 Task: Set and save  "Default tune Set and save ting used" for "H.264/MPEG-4 Part 10/AVC encoder (x264)" to the  psnr.
Action: Mouse moved to (122, 12)
Screenshot: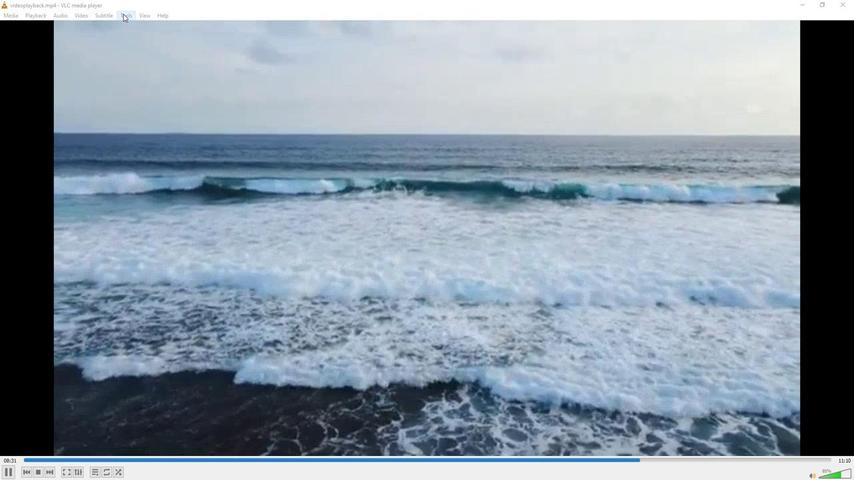 
Action: Mouse pressed left at (122, 12)
Screenshot: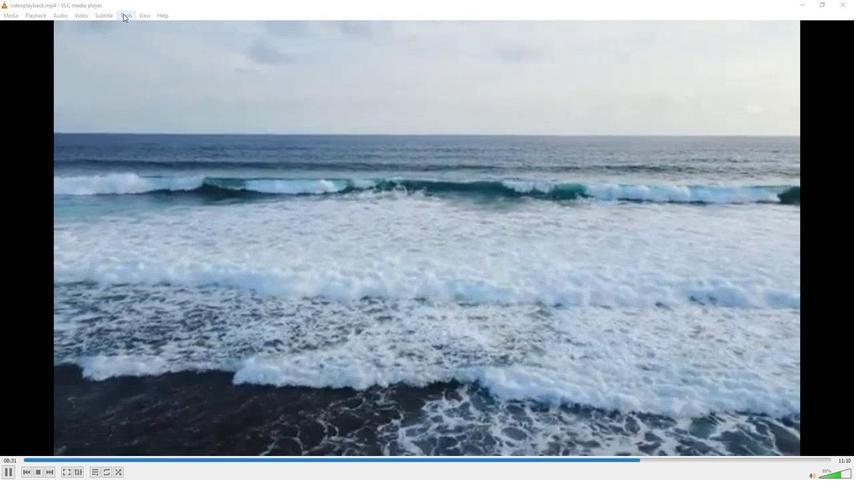 
Action: Mouse moved to (135, 119)
Screenshot: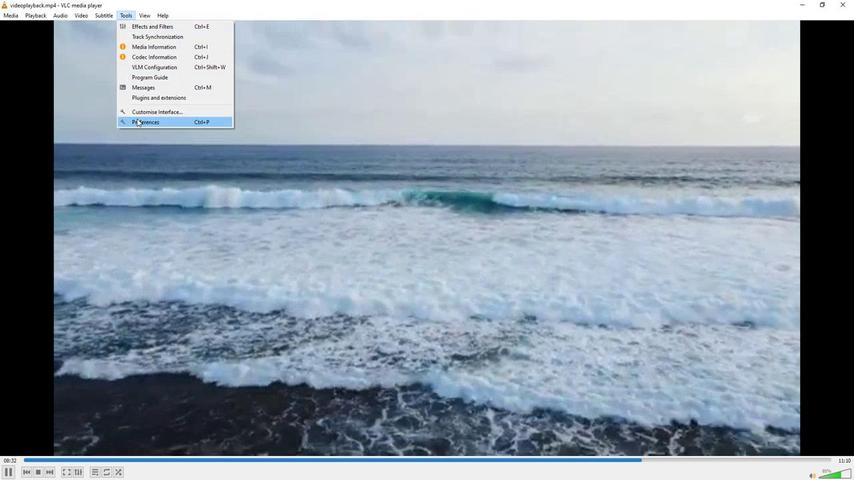
Action: Mouse pressed left at (135, 119)
Screenshot: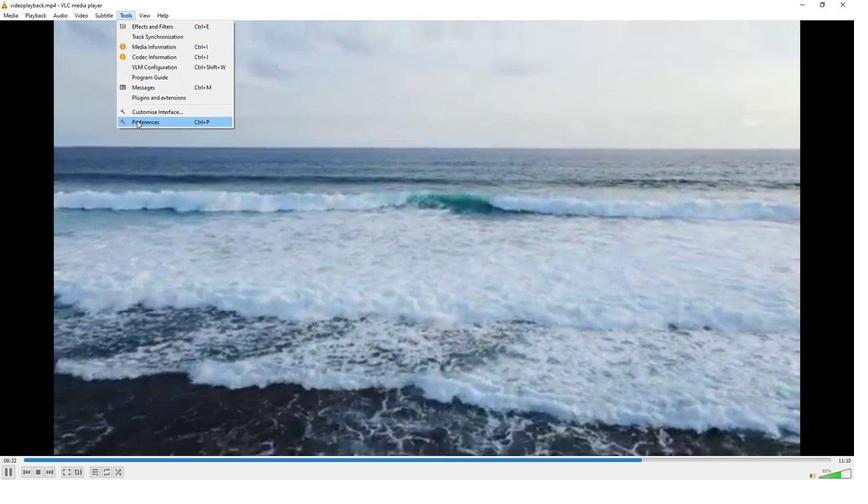 
Action: Mouse moved to (280, 391)
Screenshot: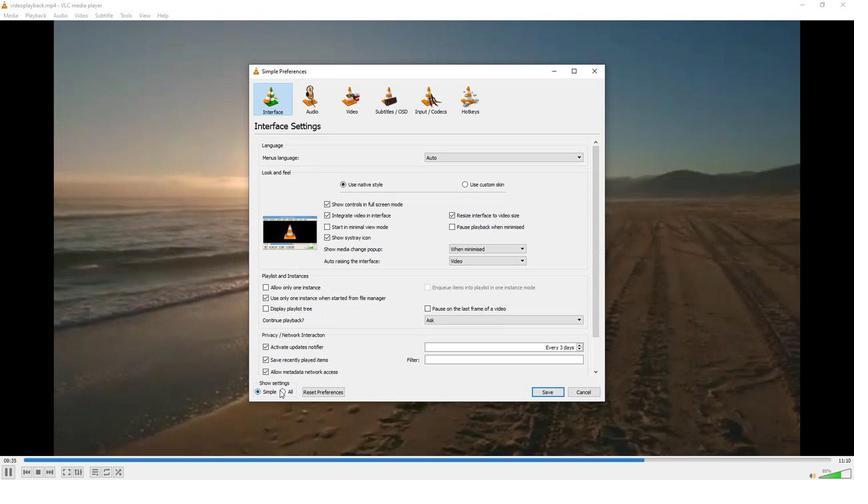 
Action: Mouse pressed left at (280, 391)
Screenshot: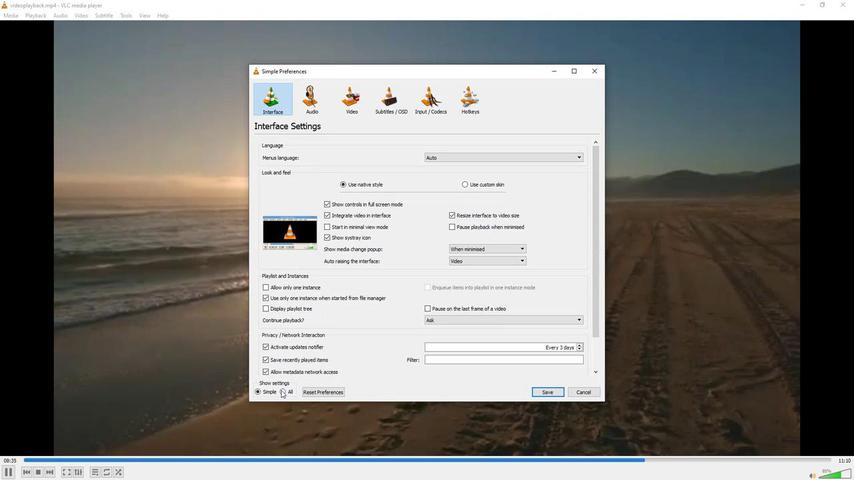 
Action: Mouse moved to (260, 228)
Screenshot: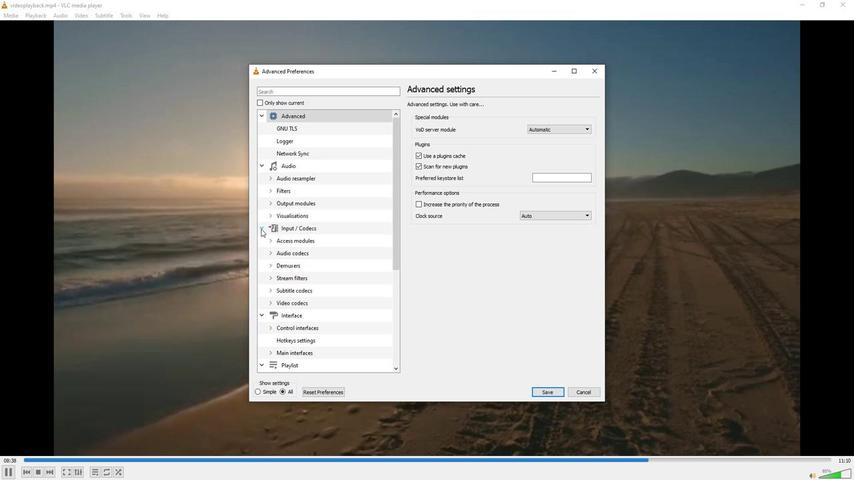 
Action: Mouse pressed left at (260, 228)
Screenshot: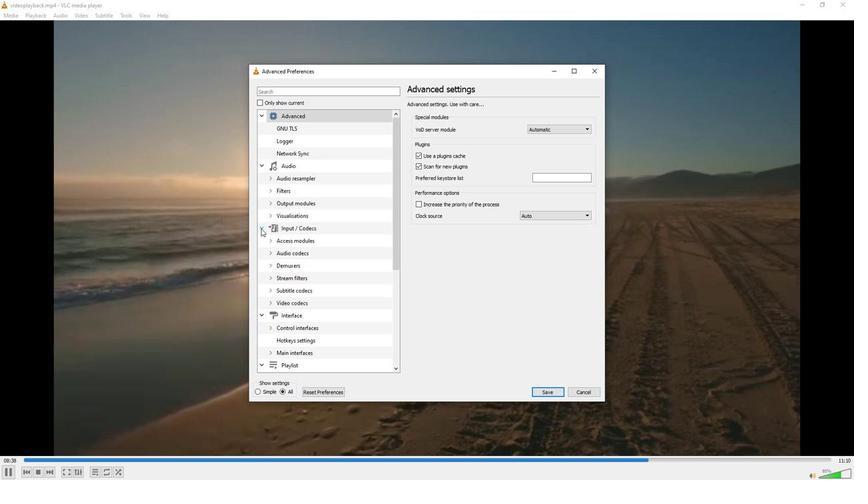 
Action: Mouse moved to (260, 227)
Screenshot: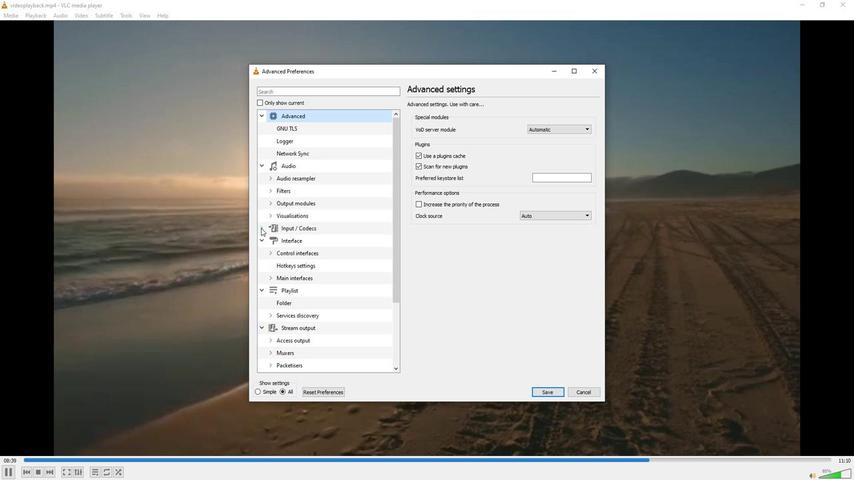 
Action: Mouse pressed left at (260, 227)
Screenshot: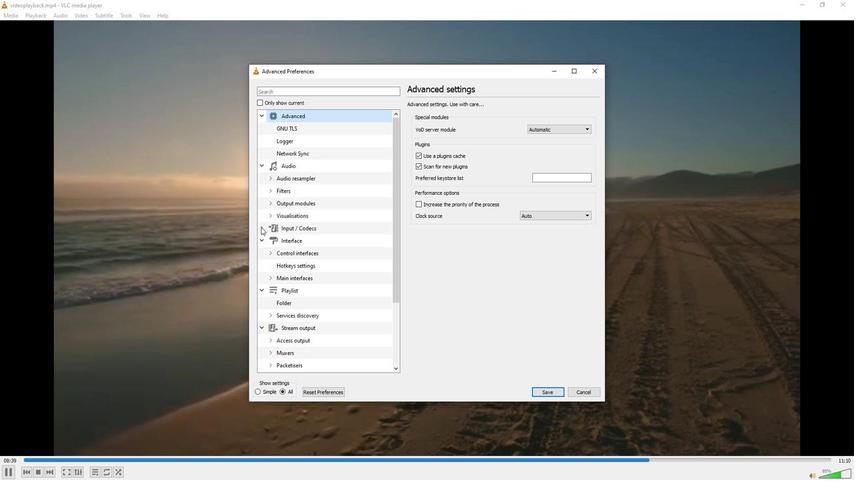 
Action: Mouse moved to (260, 229)
Screenshot: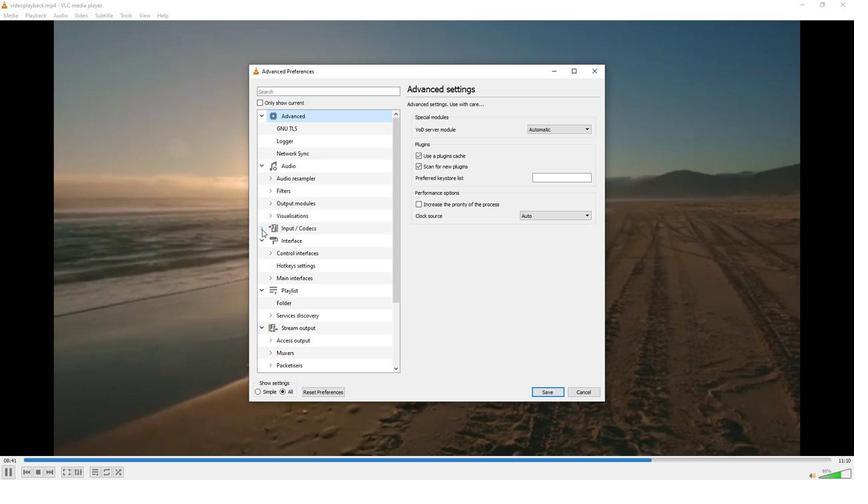
Action: Mouse pressed left at (260, 229)
Screenshot: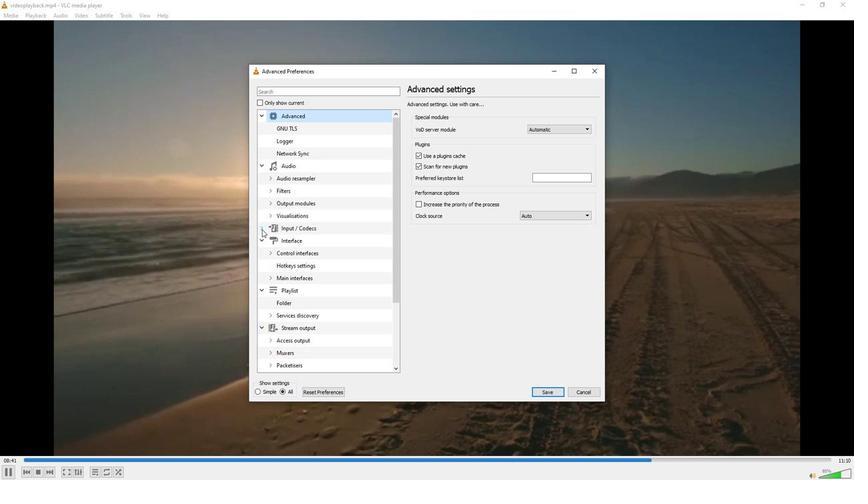 
Action: Mouse moved to (285, 302)
Screenshot: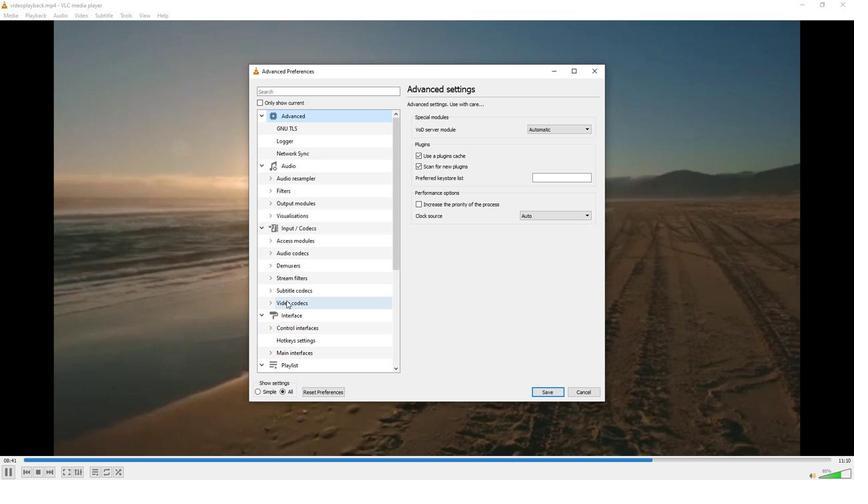 
Action: Mouse pressed left at (285, 302)
Screenshot: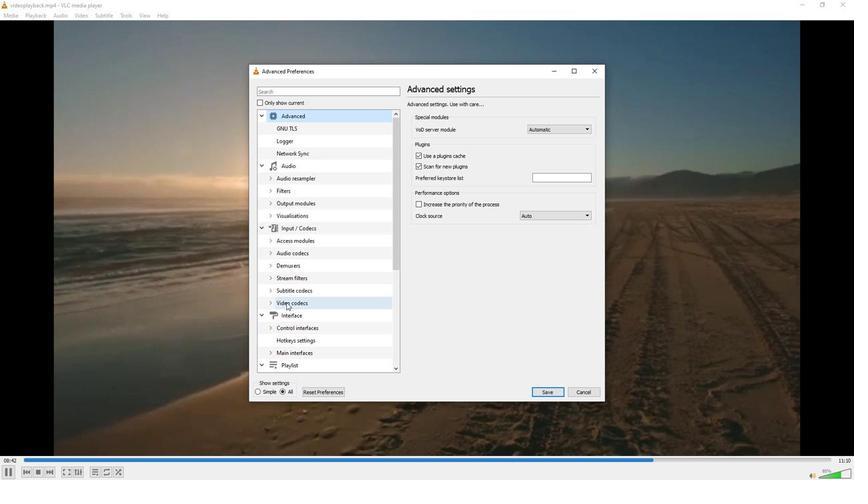 
Action: Mouse moved to (269, 302)
Screenshot: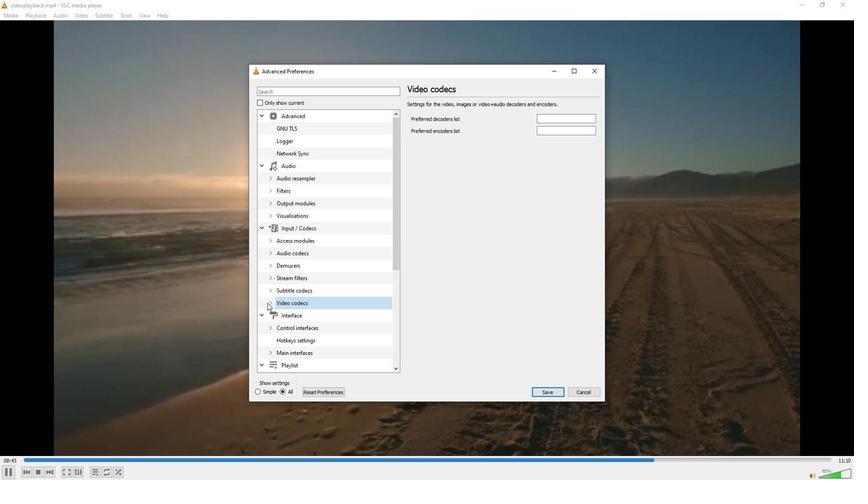 
Action: Mouse pressed left at (269, 302)
Screenshot: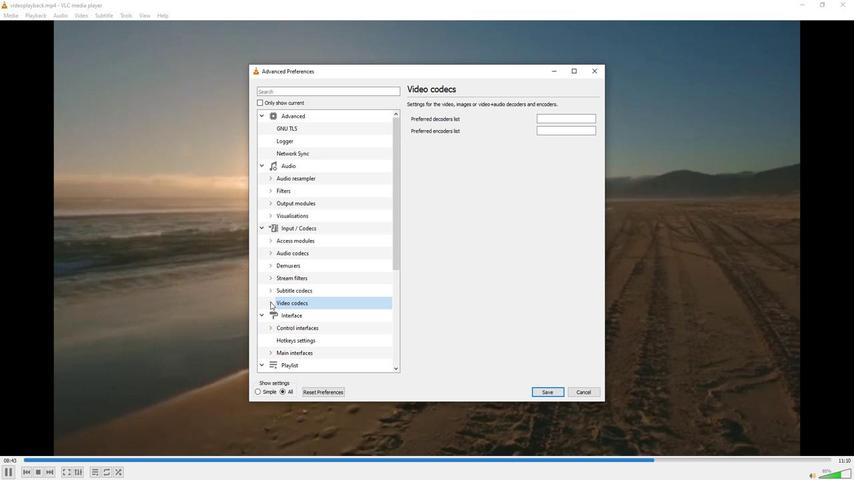 
Action: Mouse moved to (278, 309)
Screenshot: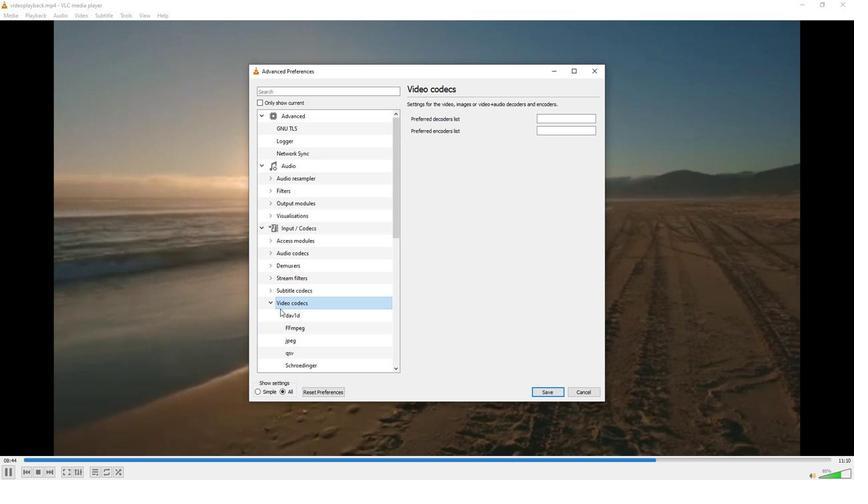 
Action: Mouse scrolled (278, 308) with delta (0, 0)
Screenshot: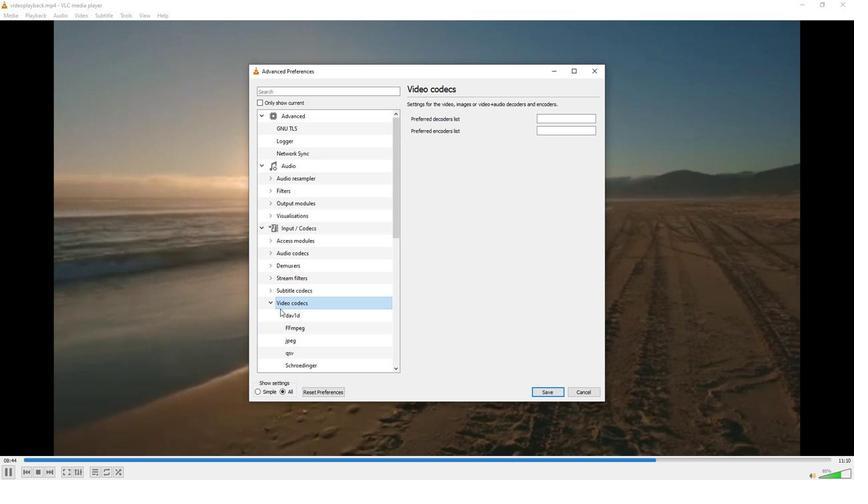 
Action: Mouse moved to (291, 367)
Screenshot: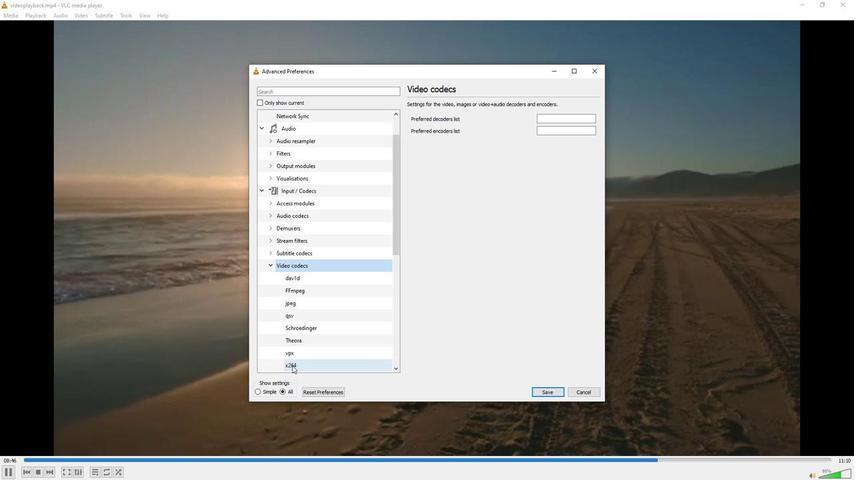 
Action: Mouse pressed left at (291, 367)
Screenshot: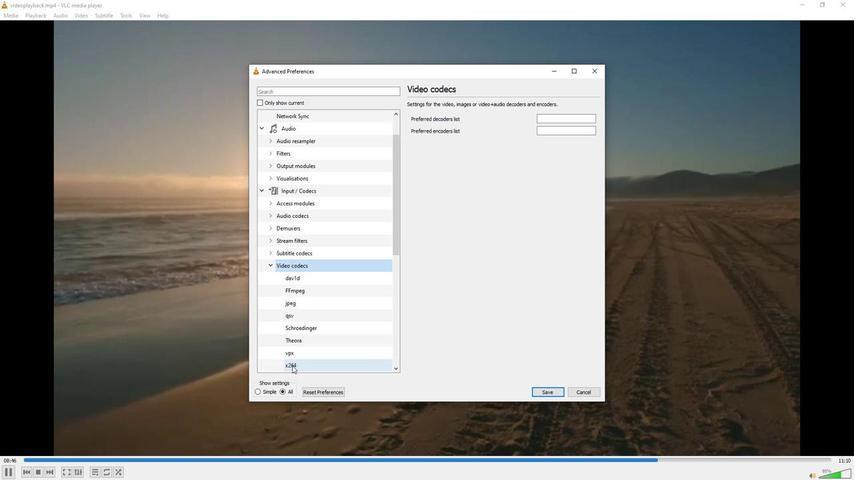 
Action: Mouse moved to (461, 282)
Screenshot: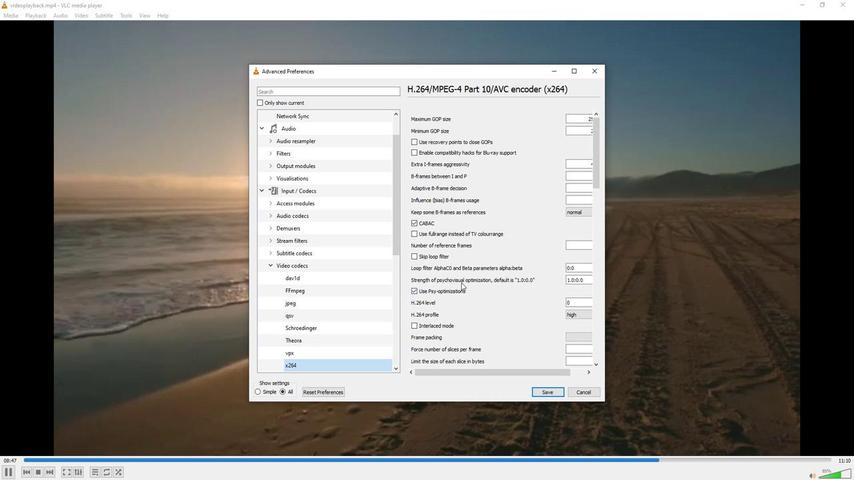 
Action: Mouse scrolled (461, 282) with delta (0, 0)
Screenshot: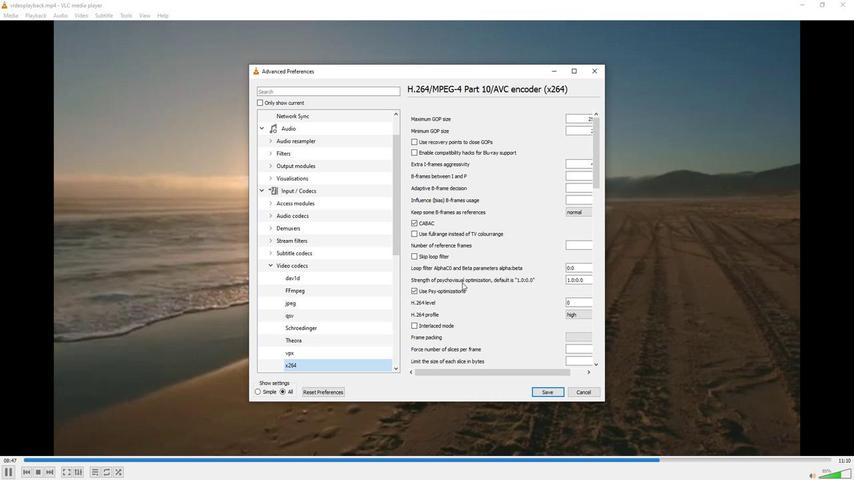 
Action: Mouse scrolled (461, 282) with delta (0, 0)
Screenshot: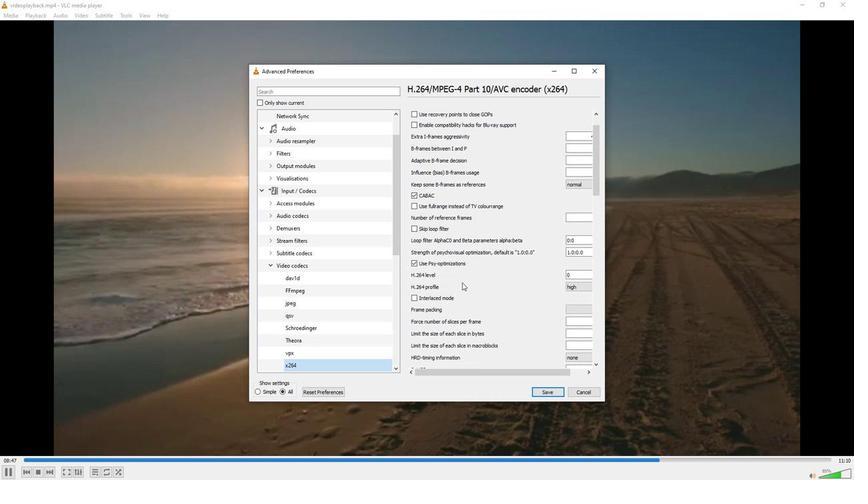 
Action: Mouse scrolled (461, 282) with delta (0, 0)
Screenshot: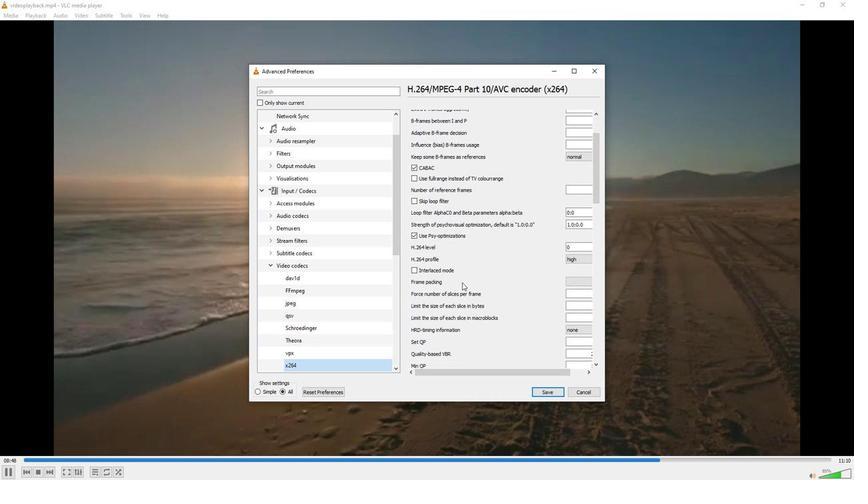 
Action: Mouse moved to (461, 282)
Screenshot: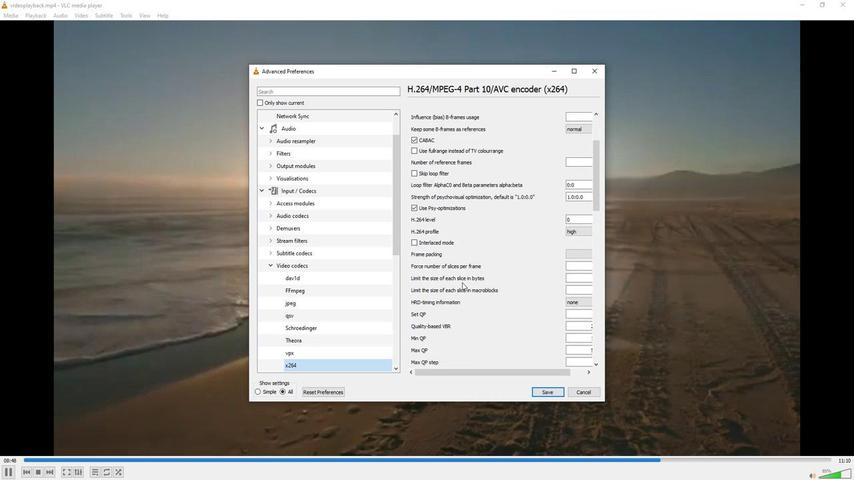 
Action: Mouse scrolled (461, 282) with delta (0, 0)
Screenshot: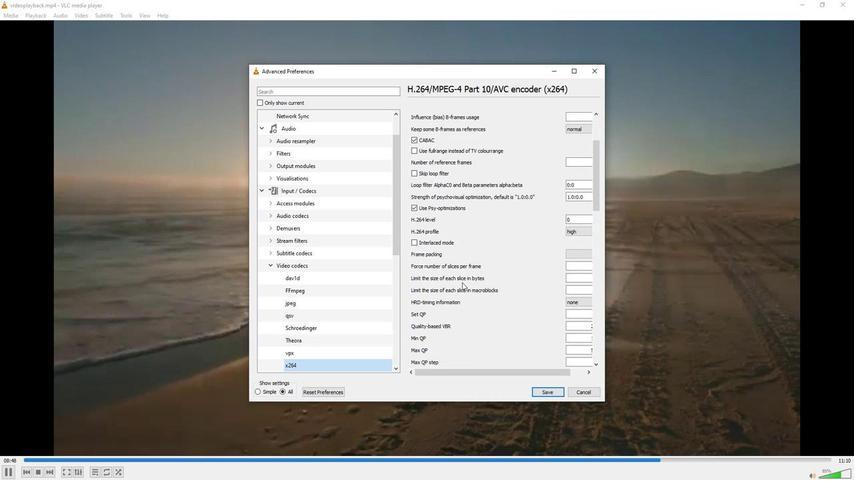 
Action: Mouse moved to (461, 282)
Screenshot: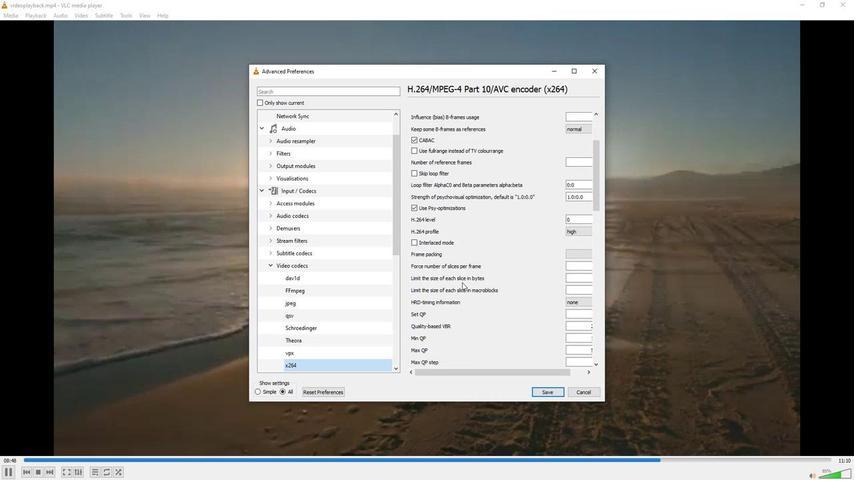 
Action: Mouse scrolled (461, 282) with delta (0, 0)
Screenshot: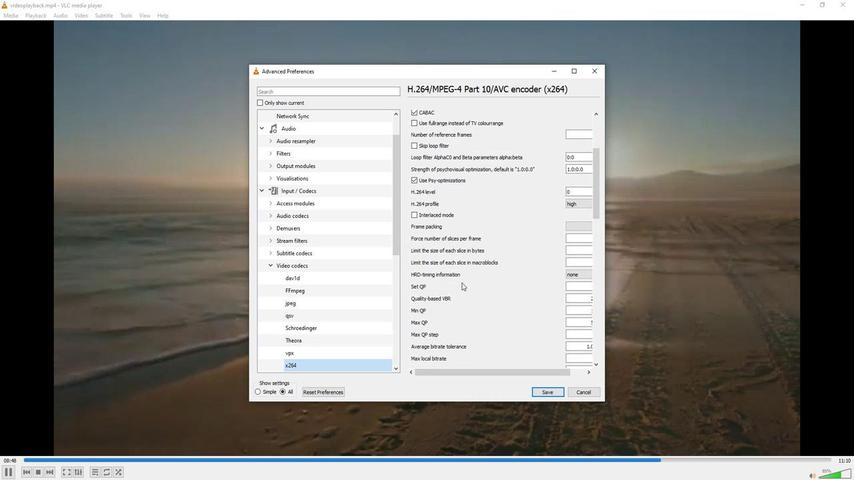 
Action: Mouse moved to (461, 283)
Screenshot: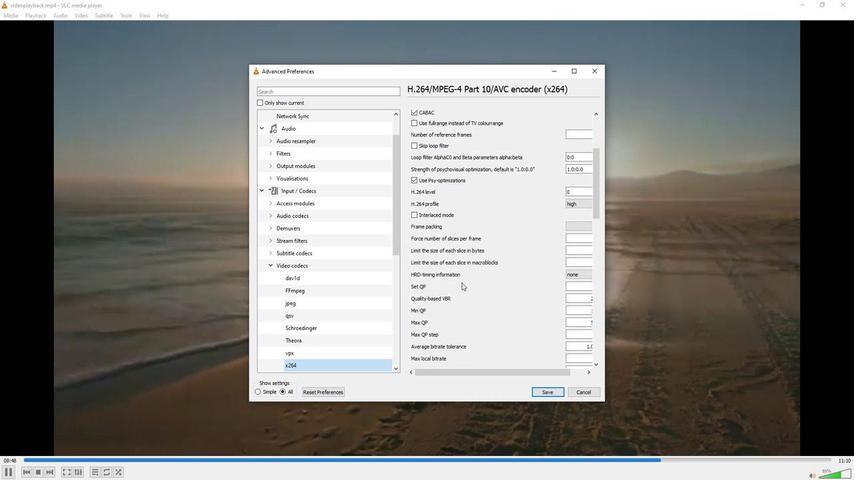 
Action: Mouse scrolled (461, 282) with delta (0, 0)
Screenshot: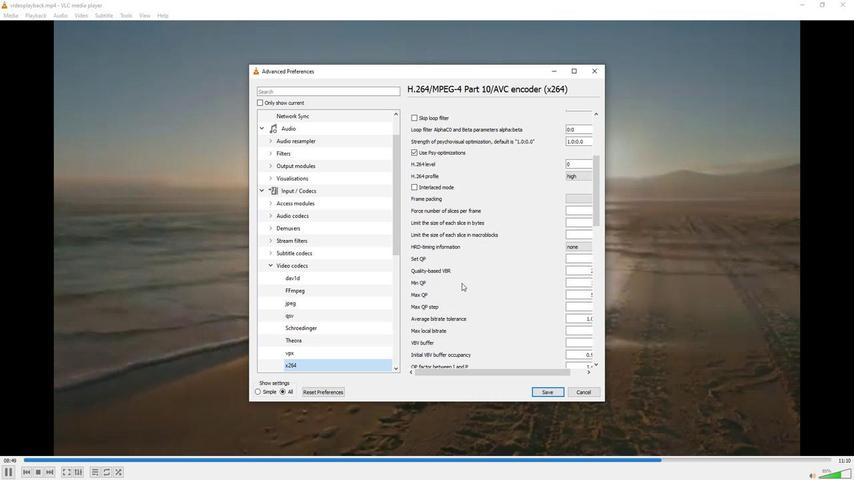 
Action: Mouse moved to (460, 284)
Screenshot: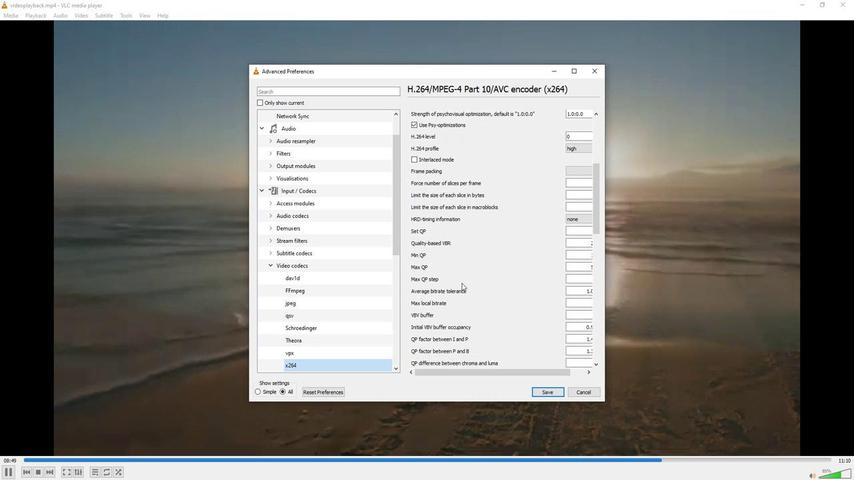 
Action: Mouse scrolled (460, 283) with delta (0, 0)
Screenshot: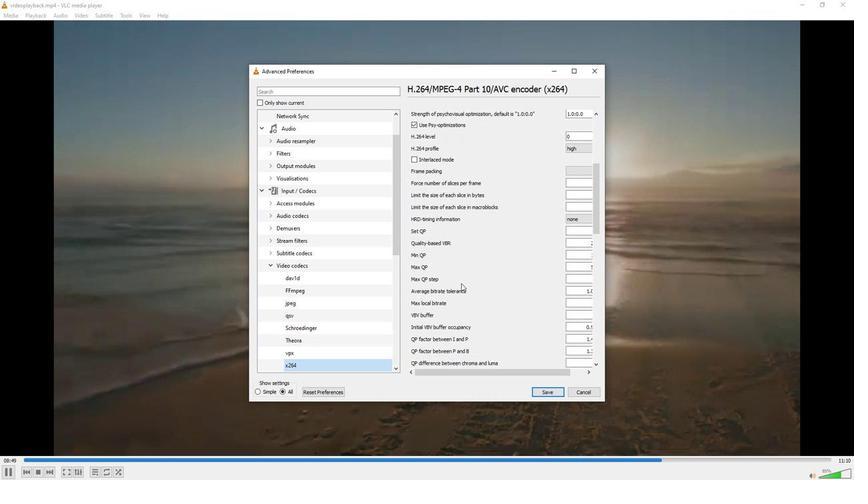 
Action: Mouse scrolled (460, 283) with delta (0, 0)
Screenshot: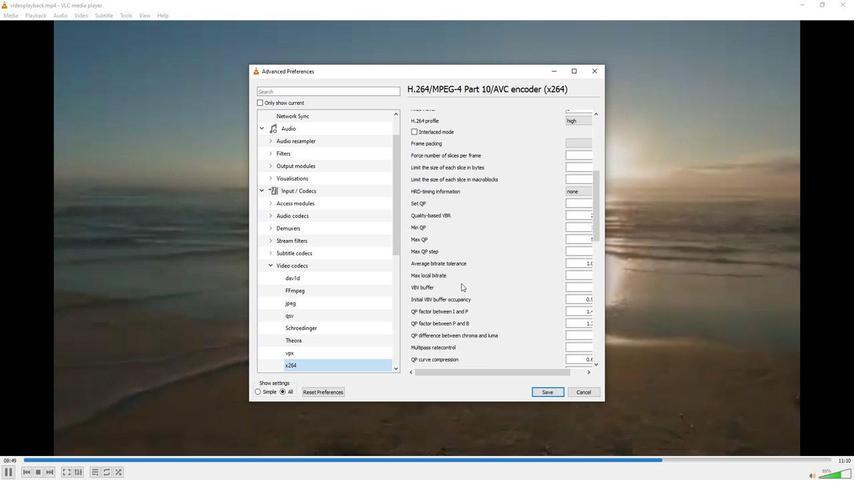 
Action: Mouse scrolled (460, 283) with delta (0, 0)
Screenshot: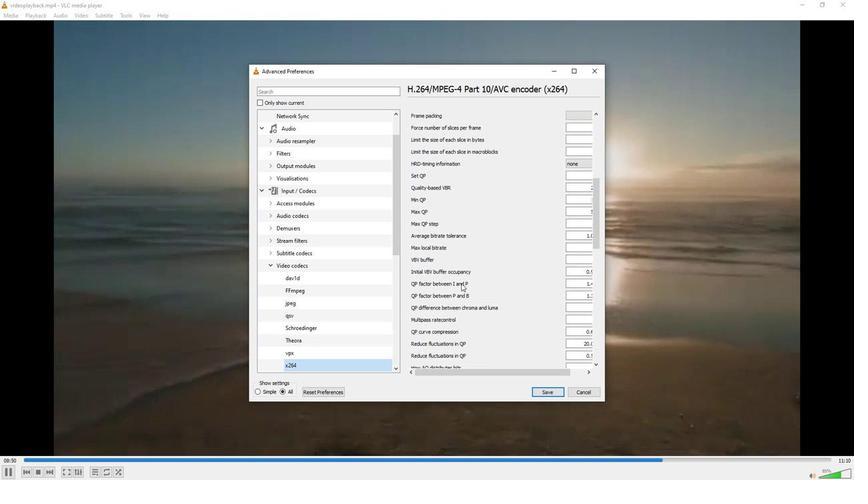 
Action: Mouse scrolled (460, 283) with delta (0, 0)
Screenshot: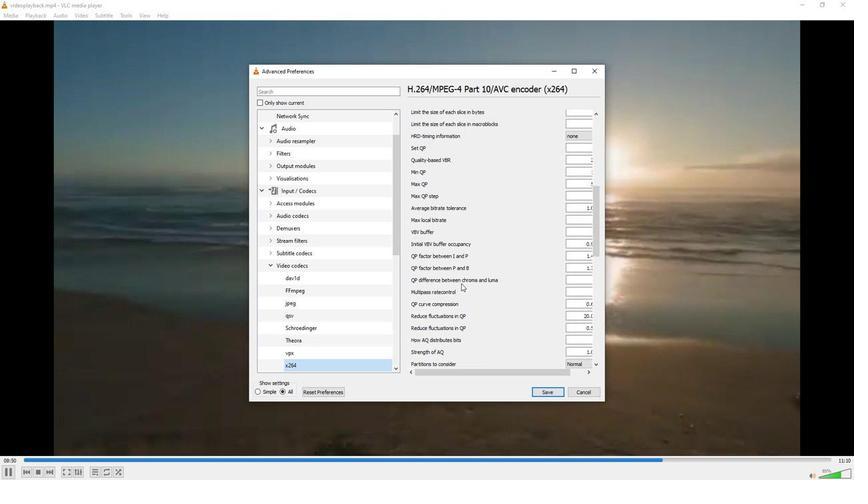 
Action: Mouse scrolled (460, 283) with delta (0, 0)
Screenshot: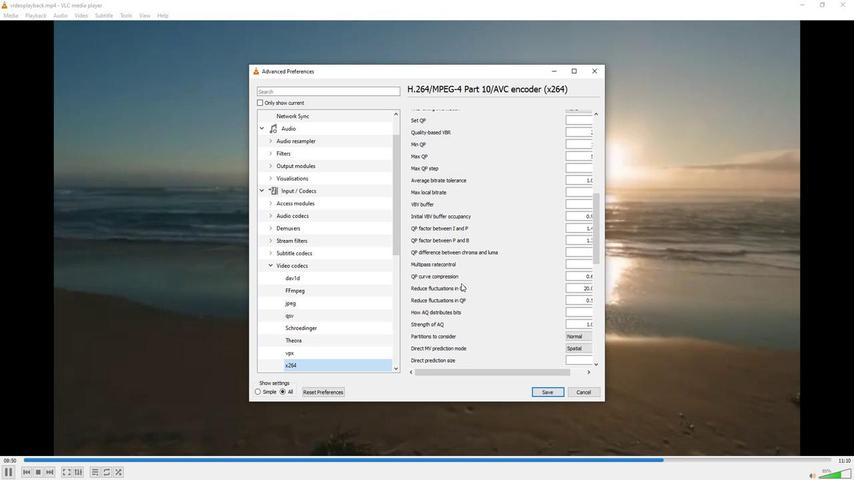 
Action: Mouse scrolled (460, 283) with delta (0, 0)
Screenshot: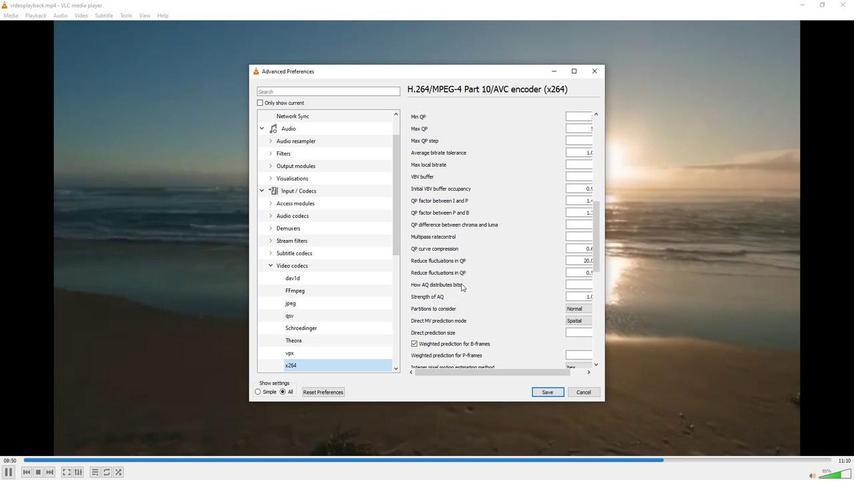 
Action: Mouse scrolled (460, 283) with delta (0, 0)
Screenshot: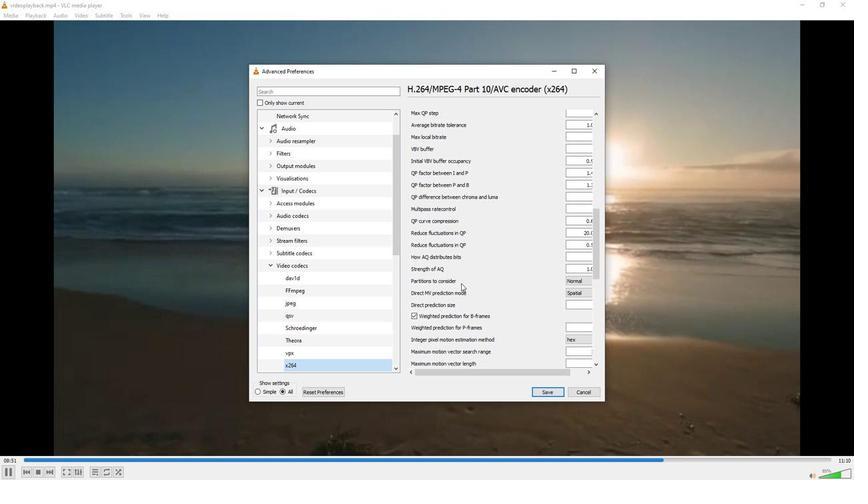 
Action: Mouse scrolled (460, 283) with delta (0, 0)
Screenshot: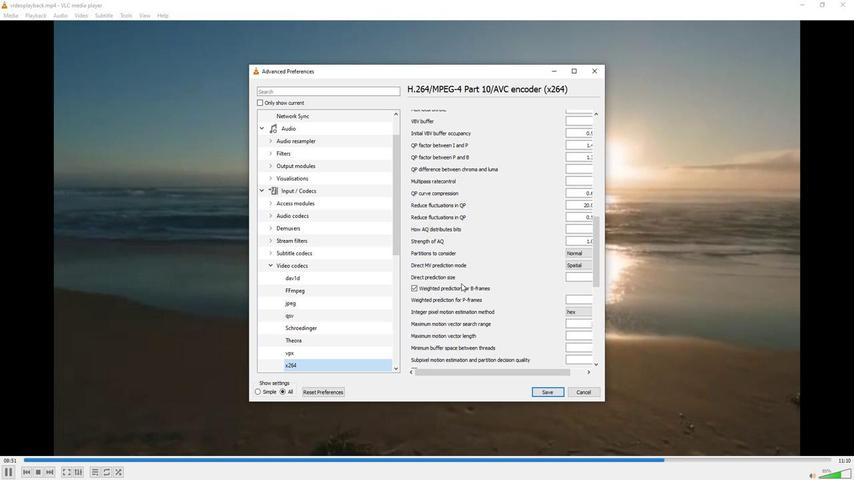 
Action: Mouse scrolled (460, 283) with delta (0, 0)
Screenshot: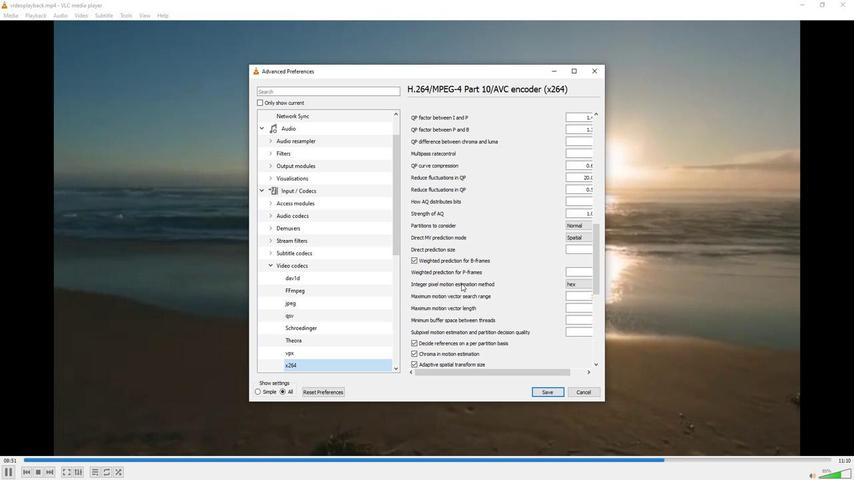 
Action: Mouse scrolled (460, 283) with delta (0, 0)
Screenshot: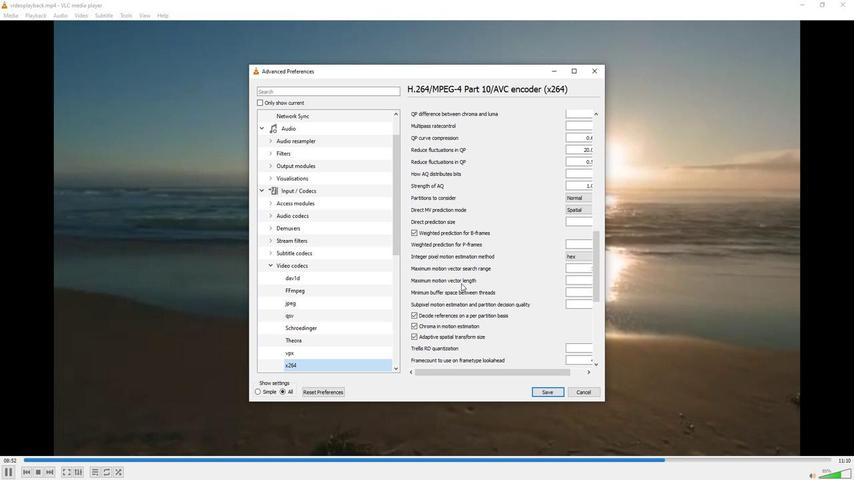 
Action: Mouse scrolled (460, 283) with delta (0, 0)
Screenshot: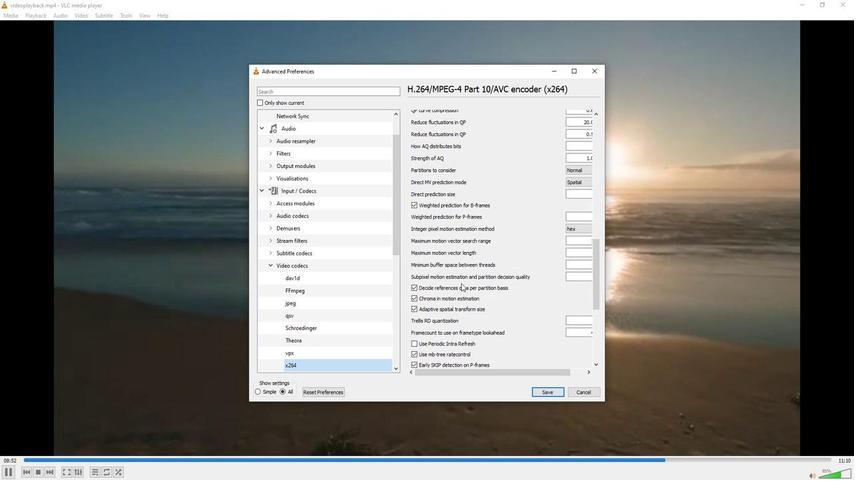
Action: Mouse scrolled (460, 283) with delta (0, 0)
Screenshot: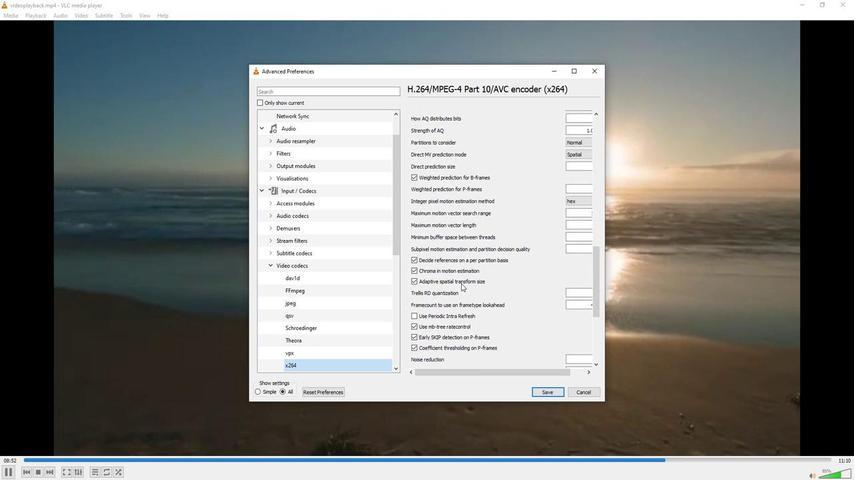 
Action: Mouse scrolled (460, 283) with delta (0, 0)
Screenshot: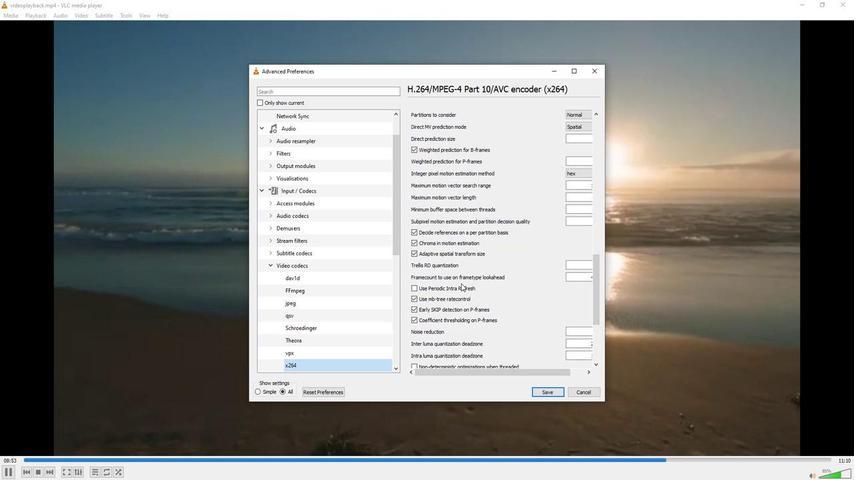 
Action: Mouse scrolled (460, 283) with delta (0, 0)
Screenshot: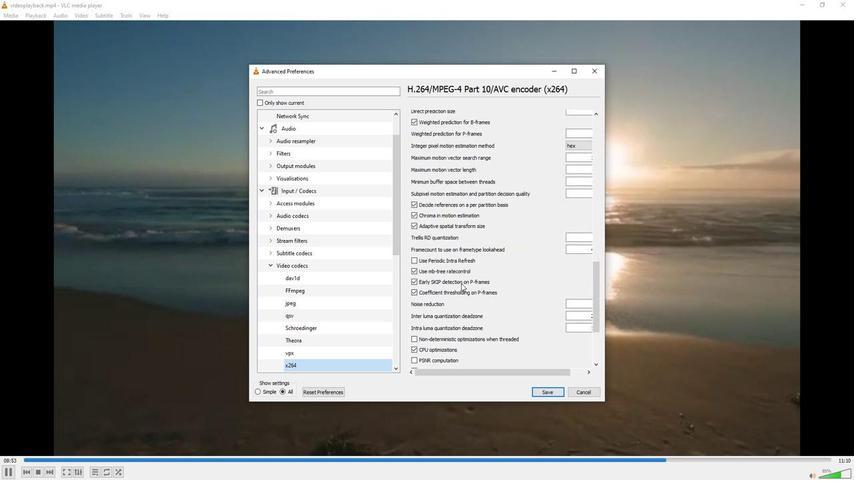 
Action: Mouse scrolled (460, 283) with delta (0, 0)
Screenshot: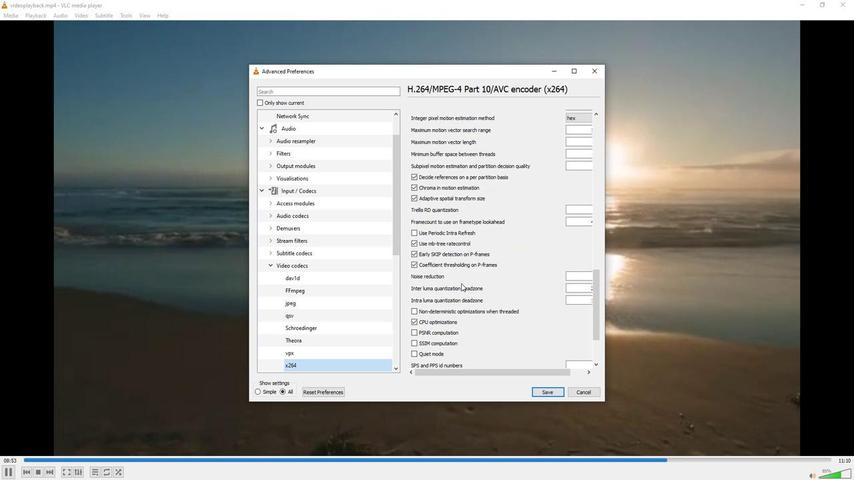 
Action: Mouse scrolled (460, 283) with delta (0, 0)
Screenshot: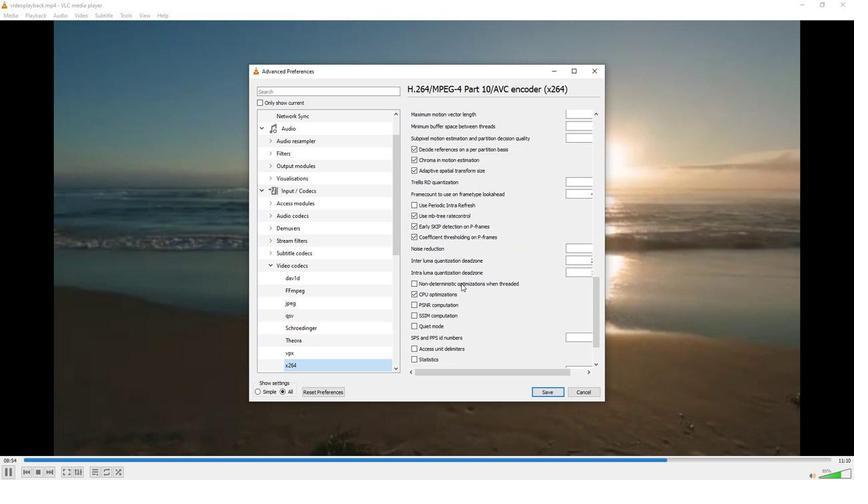
Action: Mouse scrolled (460, 283) with delta (0, 0)
Screenshot: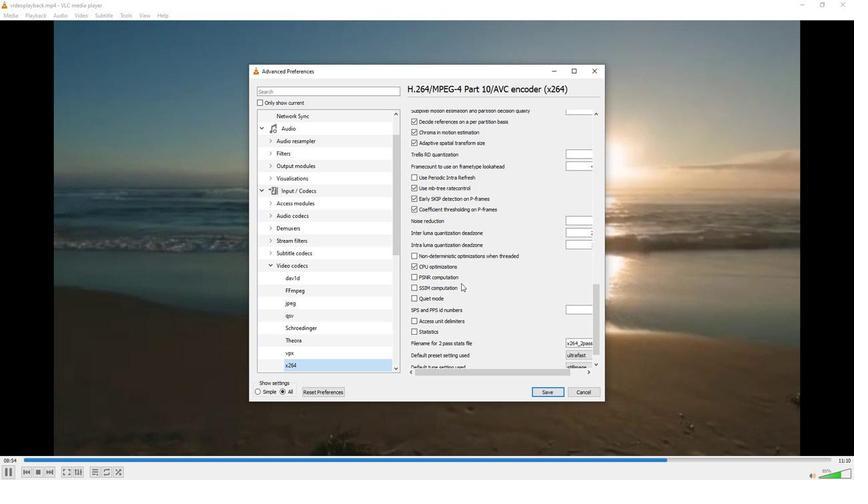 
Action: Mouse moved to (460, 284)
Screenshot: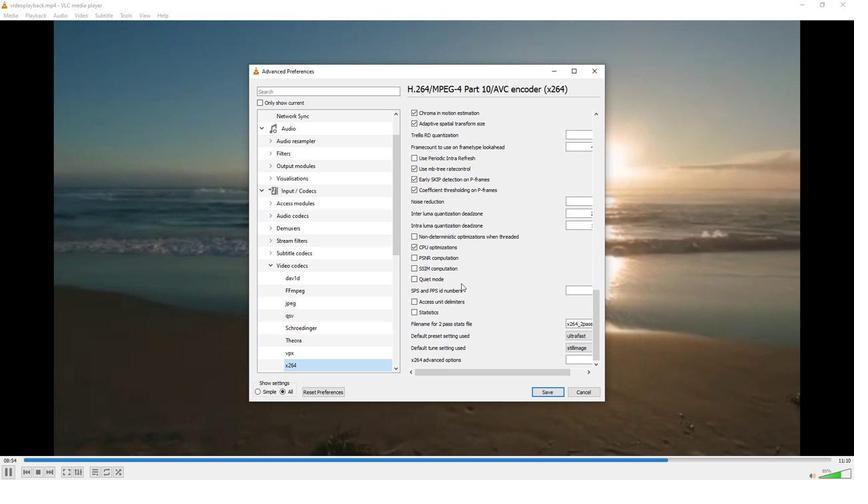 
Action: Mouse scrolled (460, 283) with delta (0, 0)
Screenshot: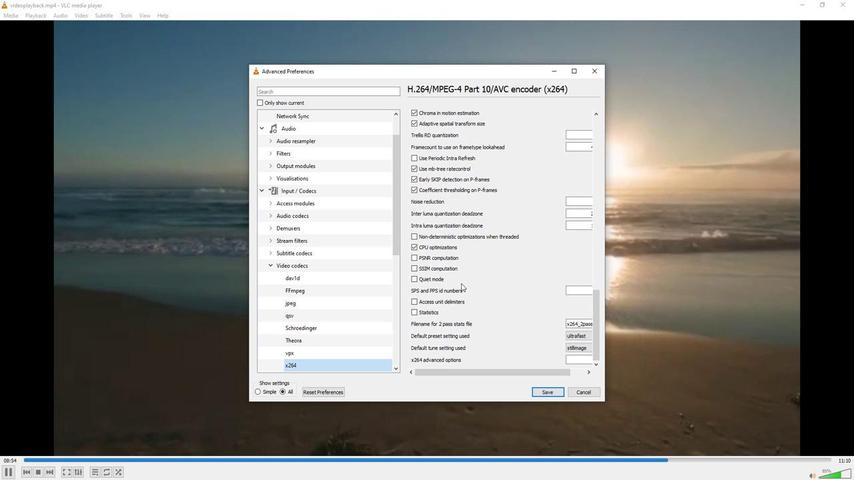 
Action: Mouse moved to (518, 371)
Screenshot: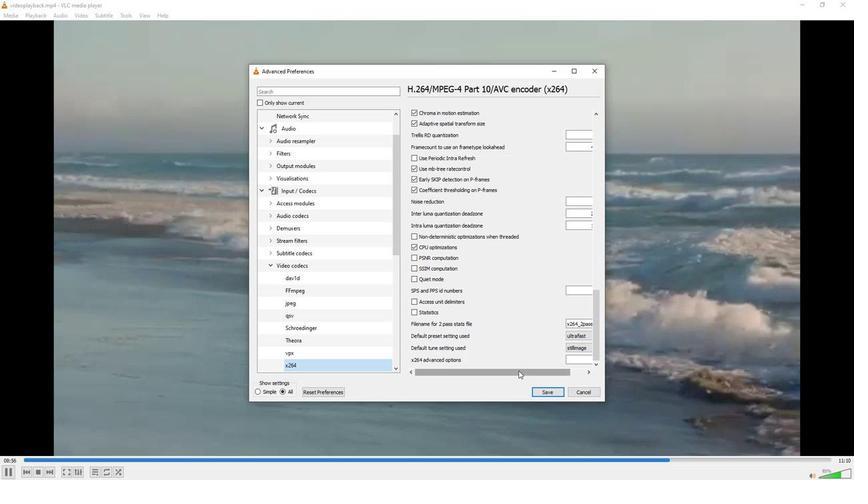 
Action: Mouse pressed left at (518, 371)
Screenshot: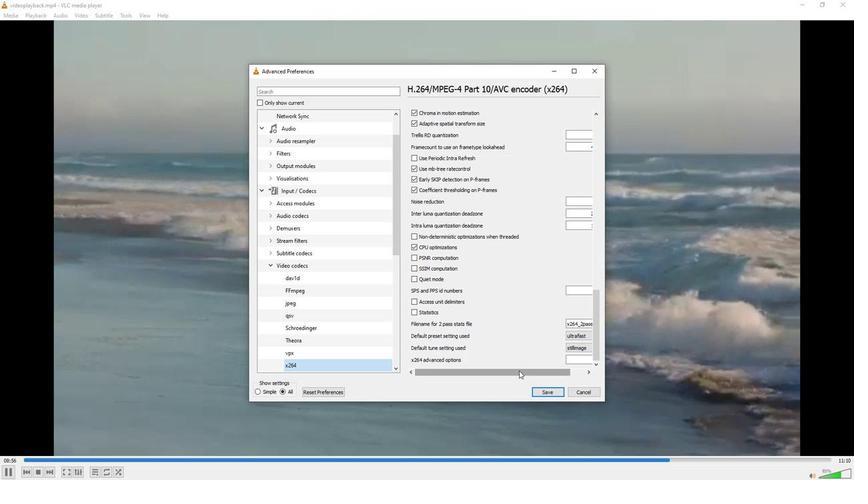 
Action: Mouse moved to (582, 348)
Screenshot: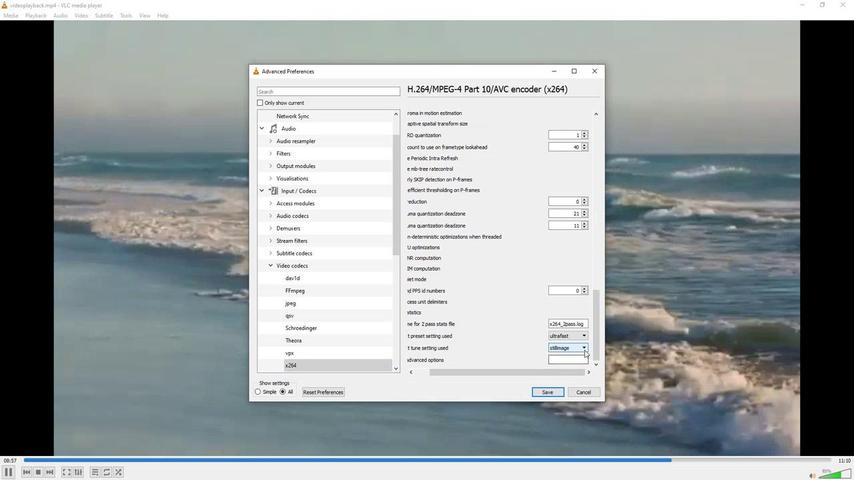 
Action: Mouse pressed left at (582, 348)
Screenshot: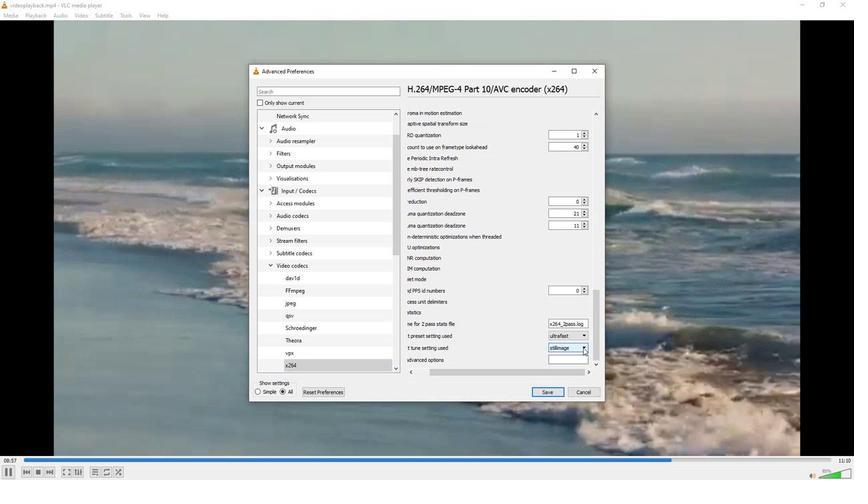 
Action: Mouse moved to (557, 379)
Screenshot: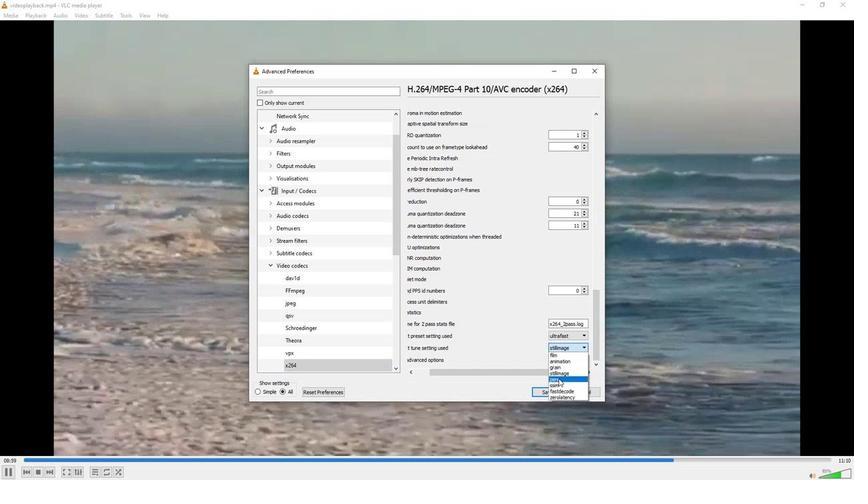 
Action: Mouse pressed left at (557, 379)
Screenshot: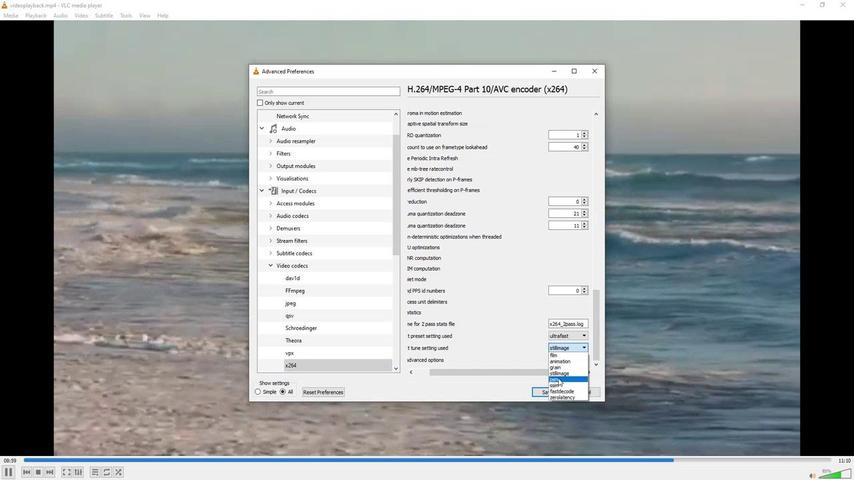 
Action: Mouse moved to (549, 391)
Screenshot: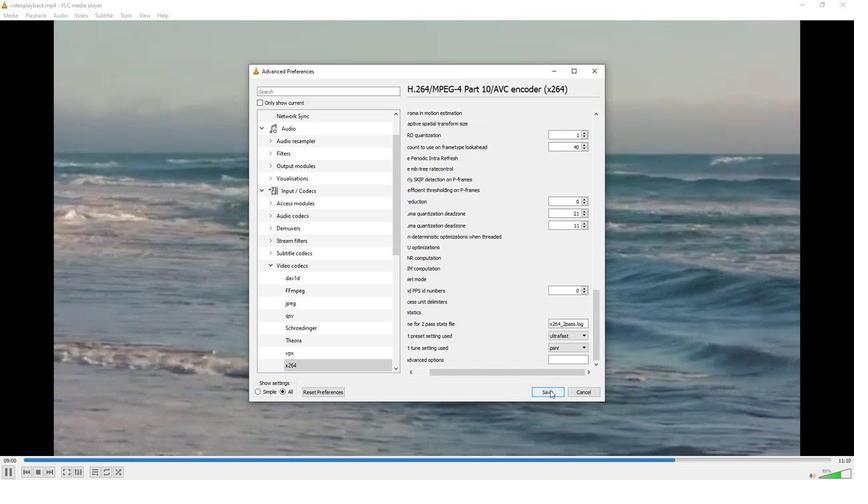 
Action: Mouse pressed left at (549, 391)
Screenshot: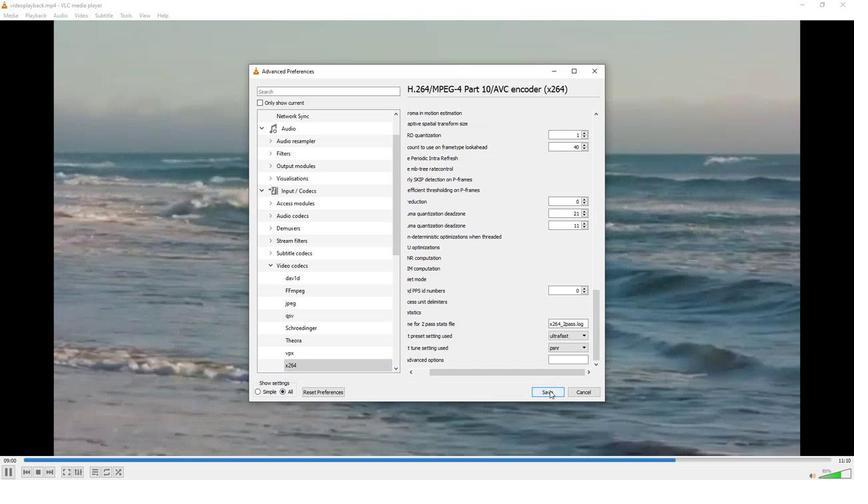 
Action: Mouse moved to (527, 401)
Screenshot: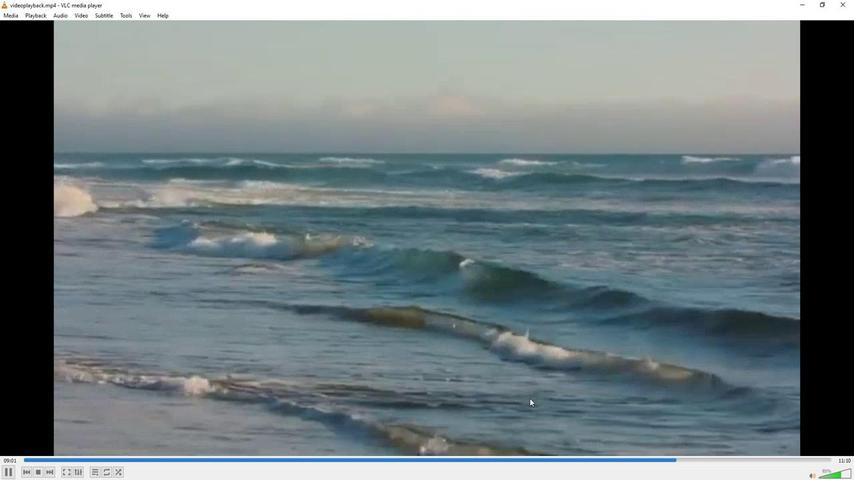 
